 Task: Create Board Reputation Management Solutions to Workspace Data Analytics Software. Create Board Brand Reputation Analysis to Workspace Data Analytics Software. Create Board Employee Feedback and Engagement Survey Design and Analysis to Workspace Data Analytics Software
Action: Mouse moved to (508, 113)
Screenshot: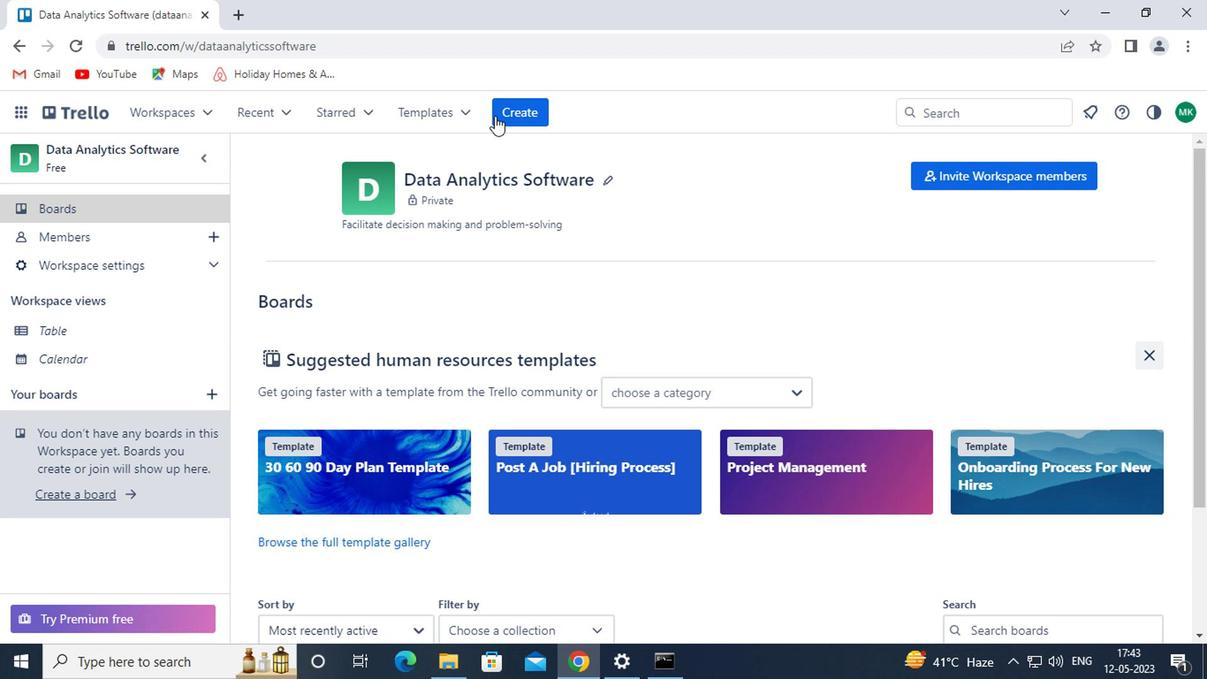 
Action: Mouse pressed left at (508, 113)
Screenshot: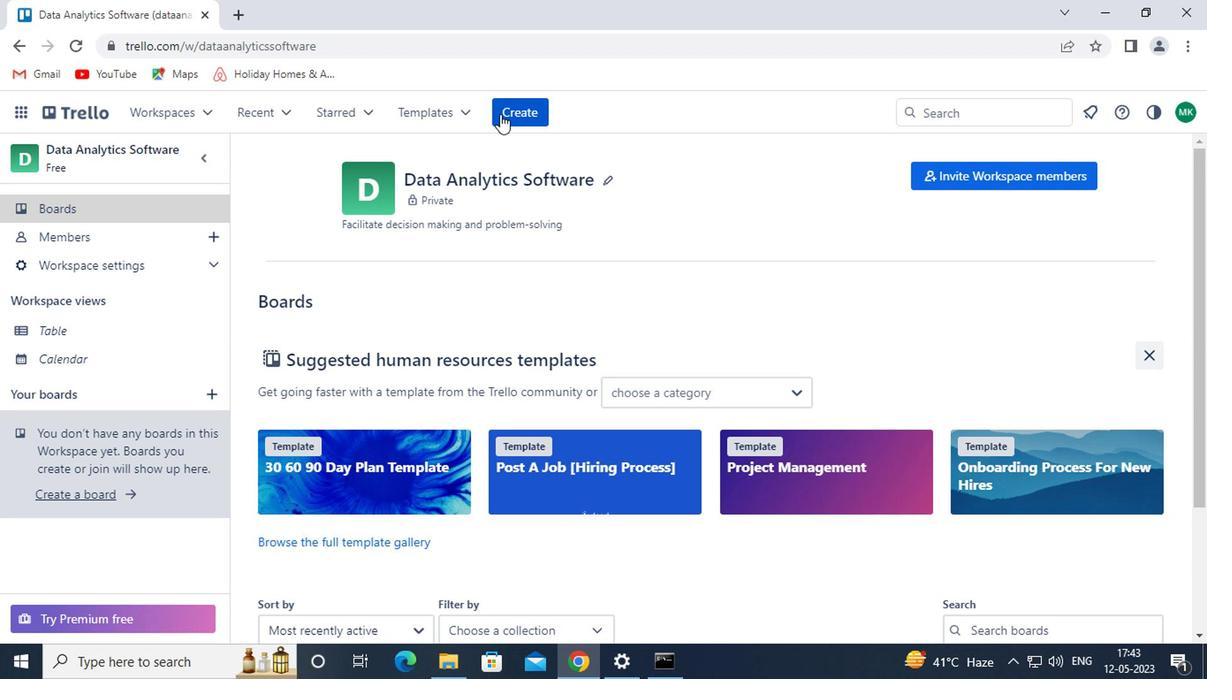 
Action: Mouse moved to (518, 162)
Screenshot: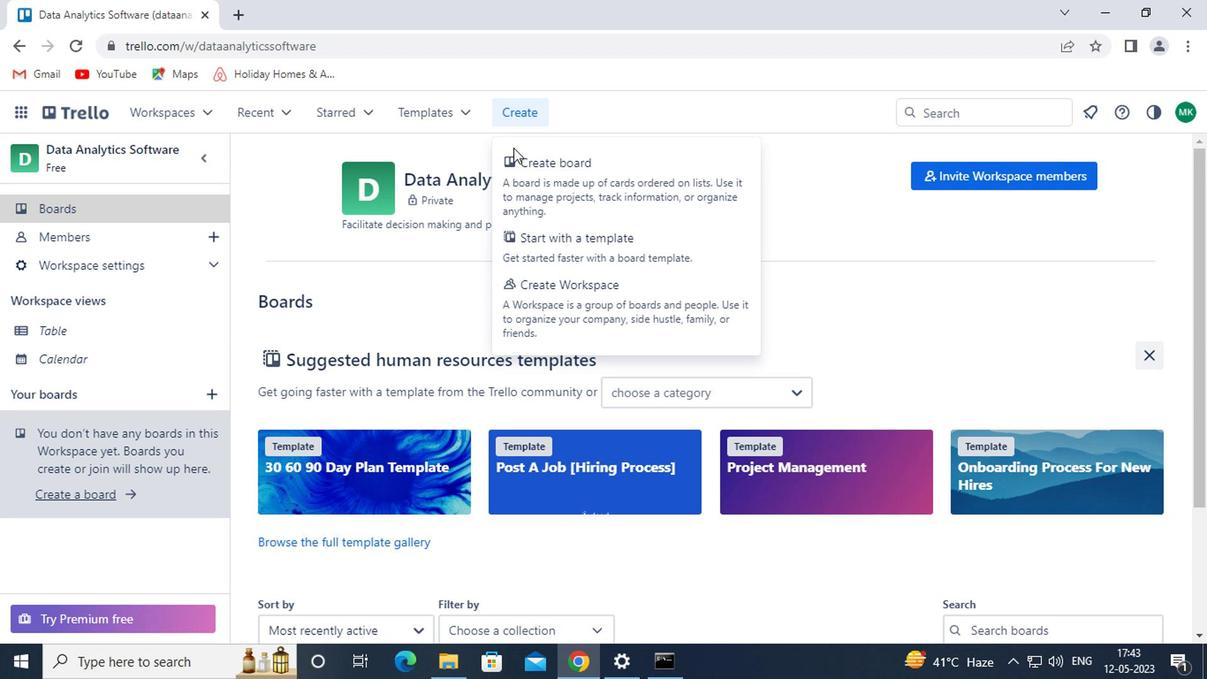 
Action: Mouse pressed left at (518, 162)
Screenshot: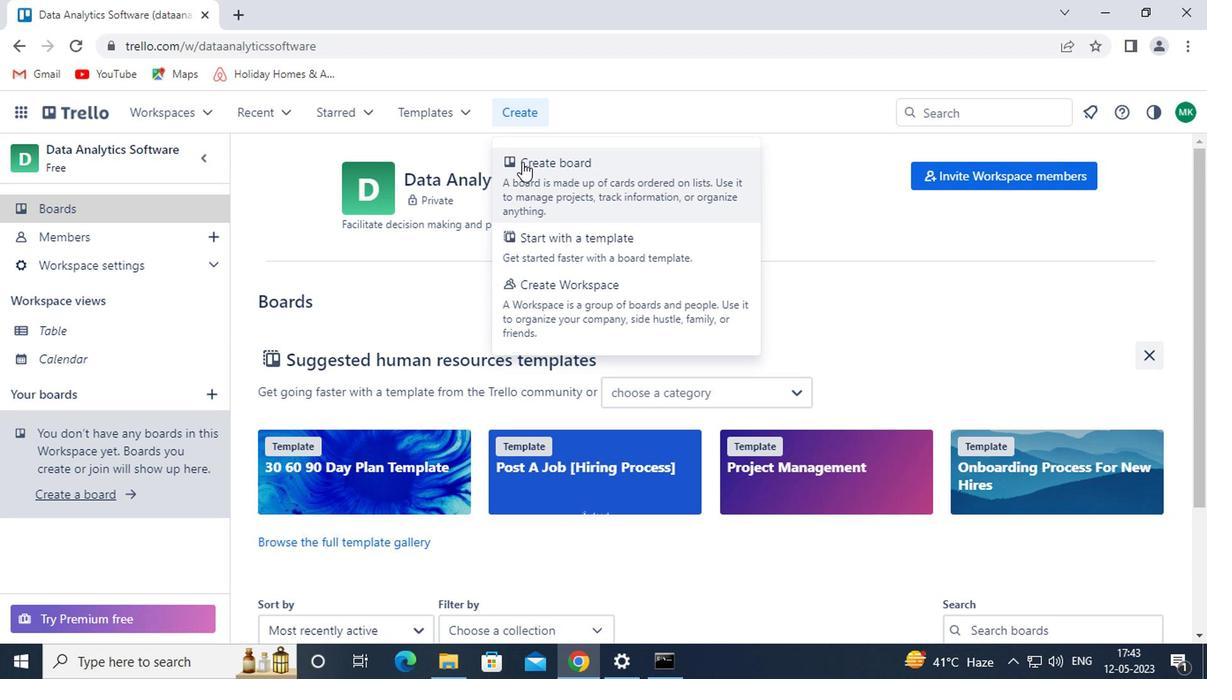 
Action: Mouse moved to (580, 447)
Screenshot: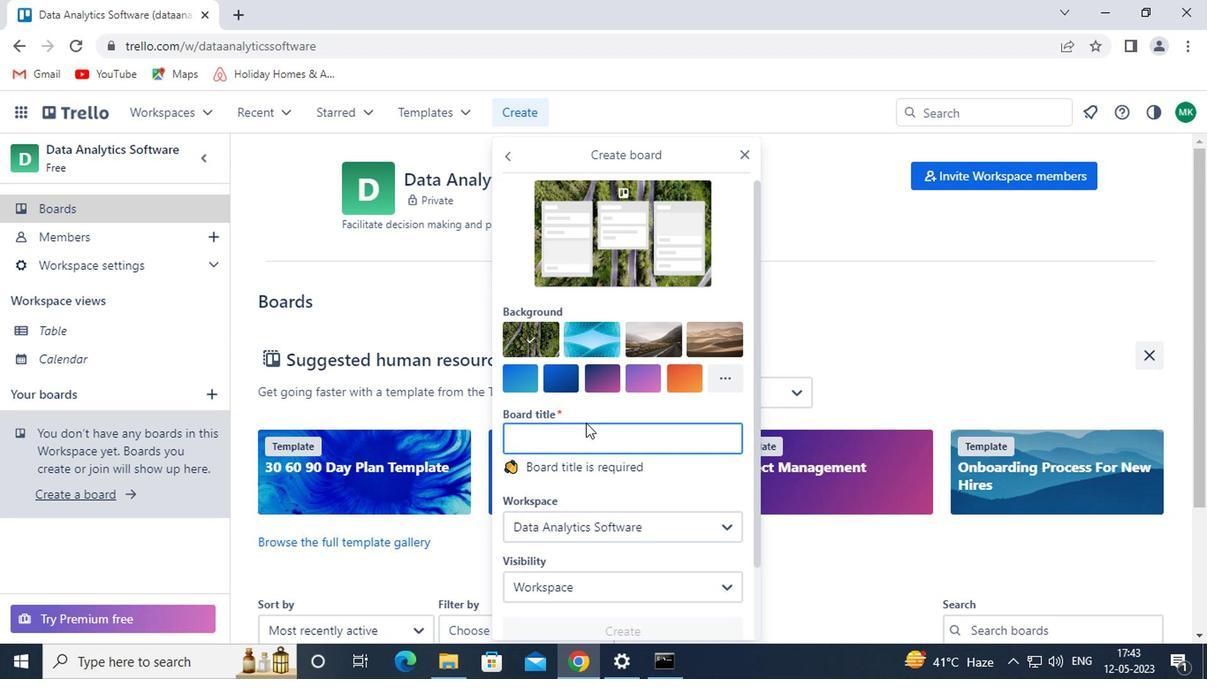 
Action: Mouse pressed left at (580, 447)
Screenshot: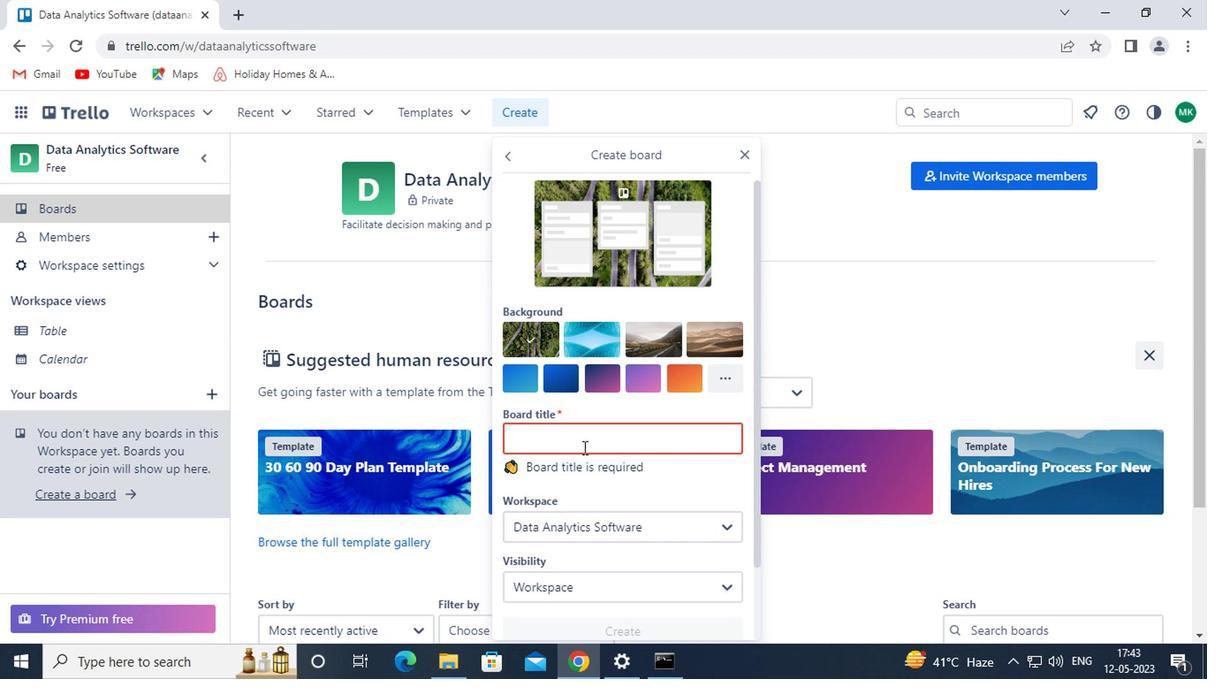 
Action: Key pressed <Key.shift><Key.shift><Key.shift><Key.shift><Key.shift><Key.shift><Key.shift><Key.shift><Key.shift><Key.shift><Key.shift><Key.shift><Key.shift><Key.shift><Key.shift><Key.shift><Key.shift><Key.shift><Key.shift><Key.shift>REPUTATION<Key.space><Key.shift>MANAGEMENT<Key.space><Key.shift>SOLUTIONS
Screenshot: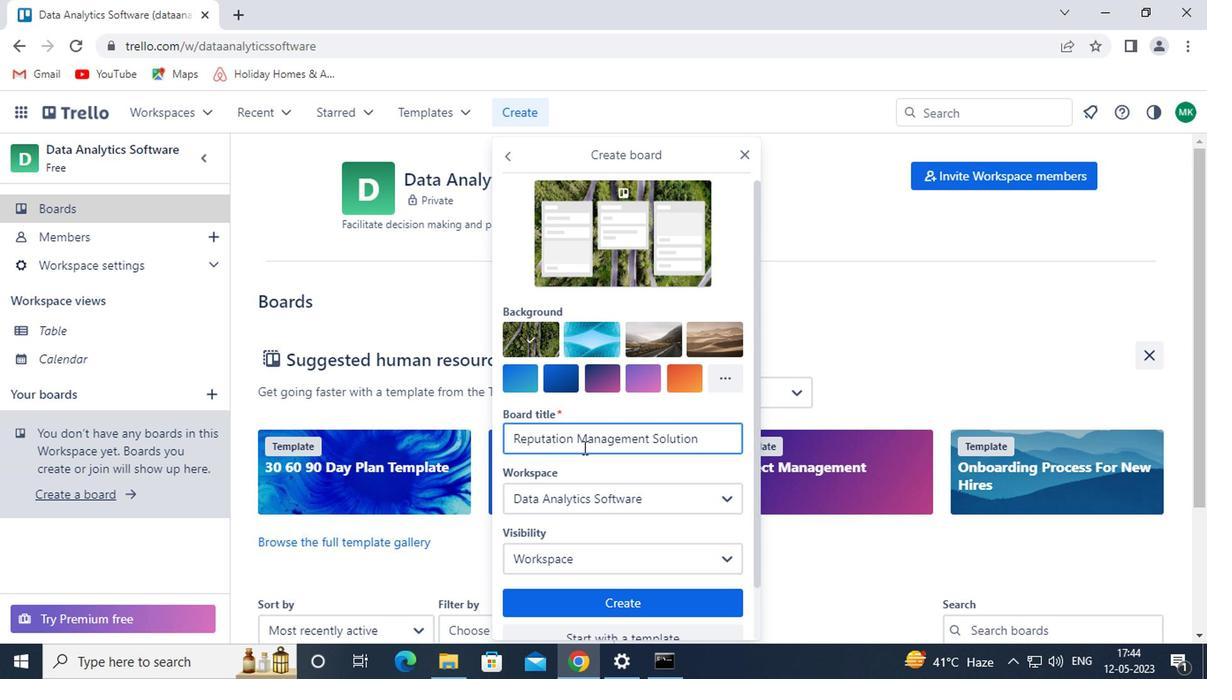 
Action: Mouse moved to (585, 596)
Screenshot: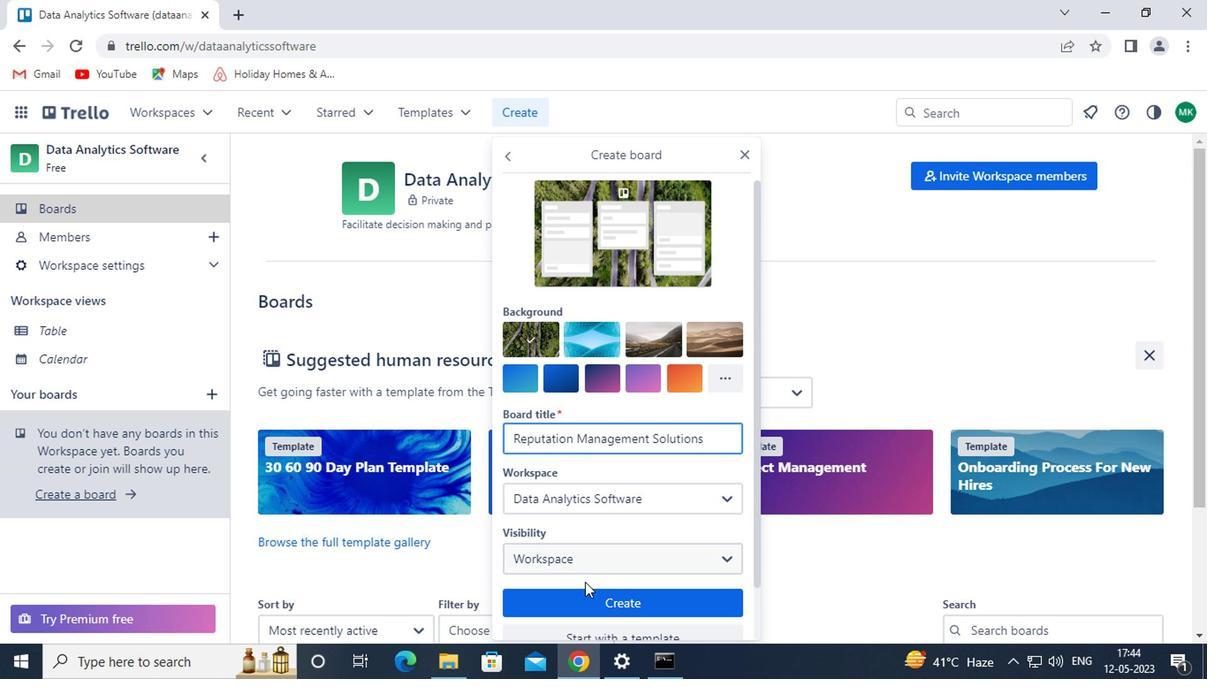 
Action: Mouse pressed left at (585, 596)
Screenshot: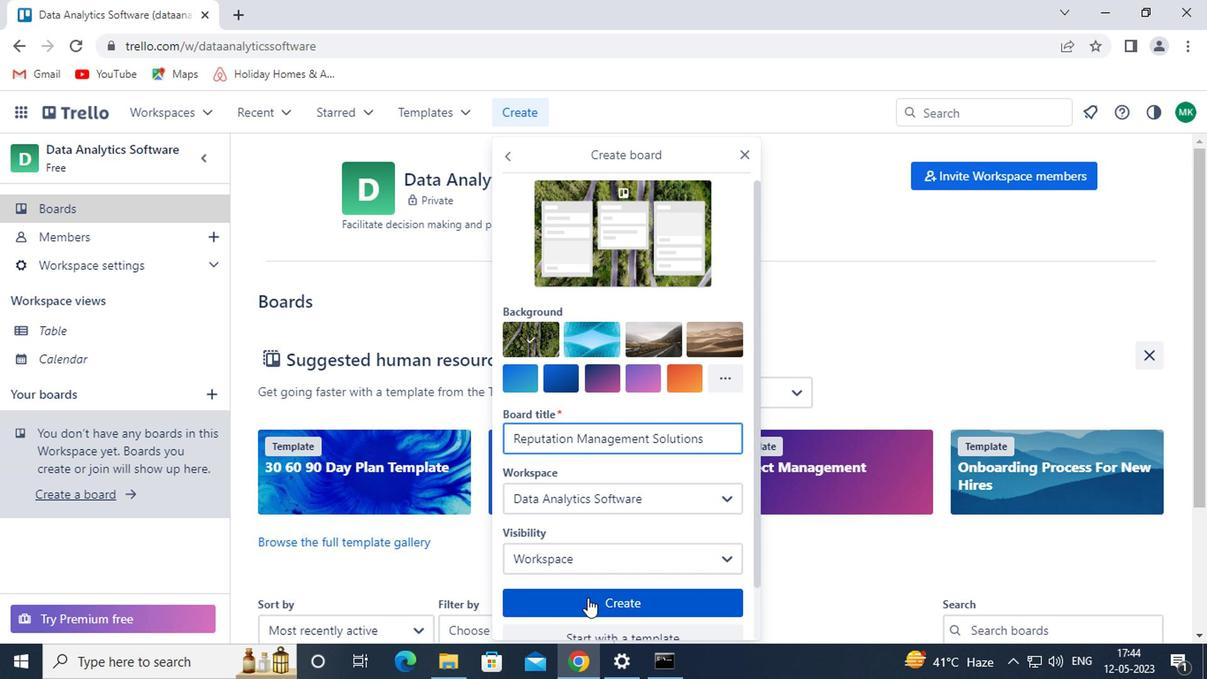 
Action: Mouse moved to (508, 113)
Screenshot: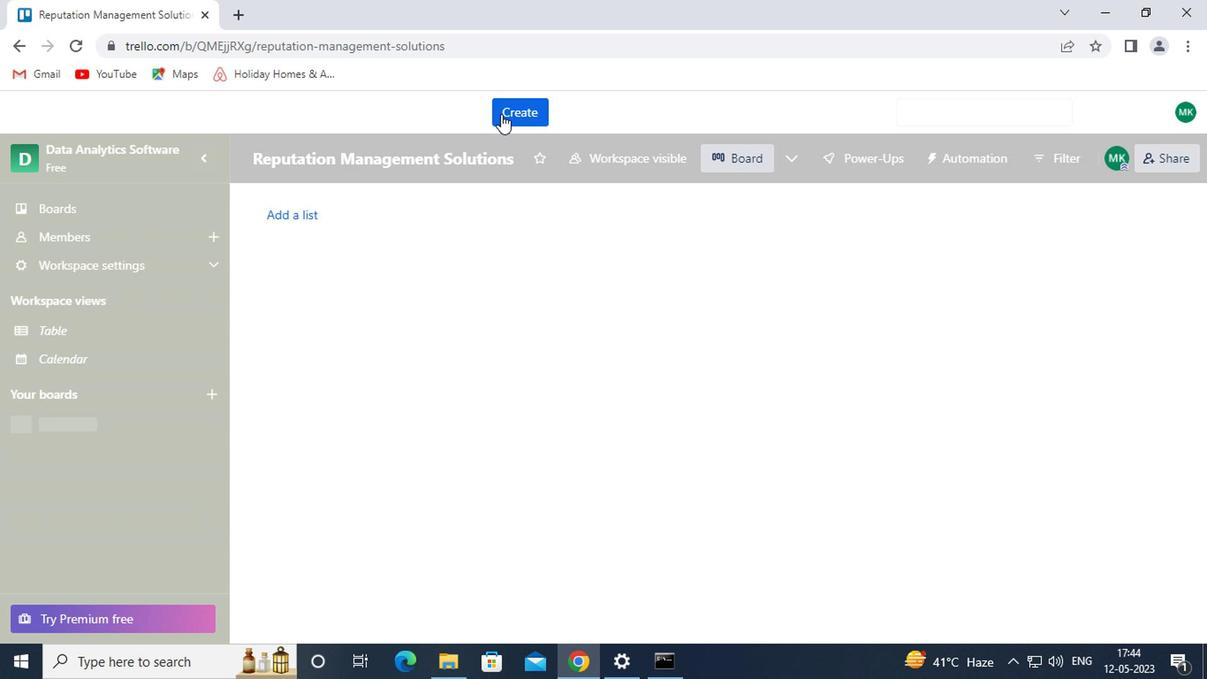 
Action: Mouse pressed left at (508, 113)
Screenshot: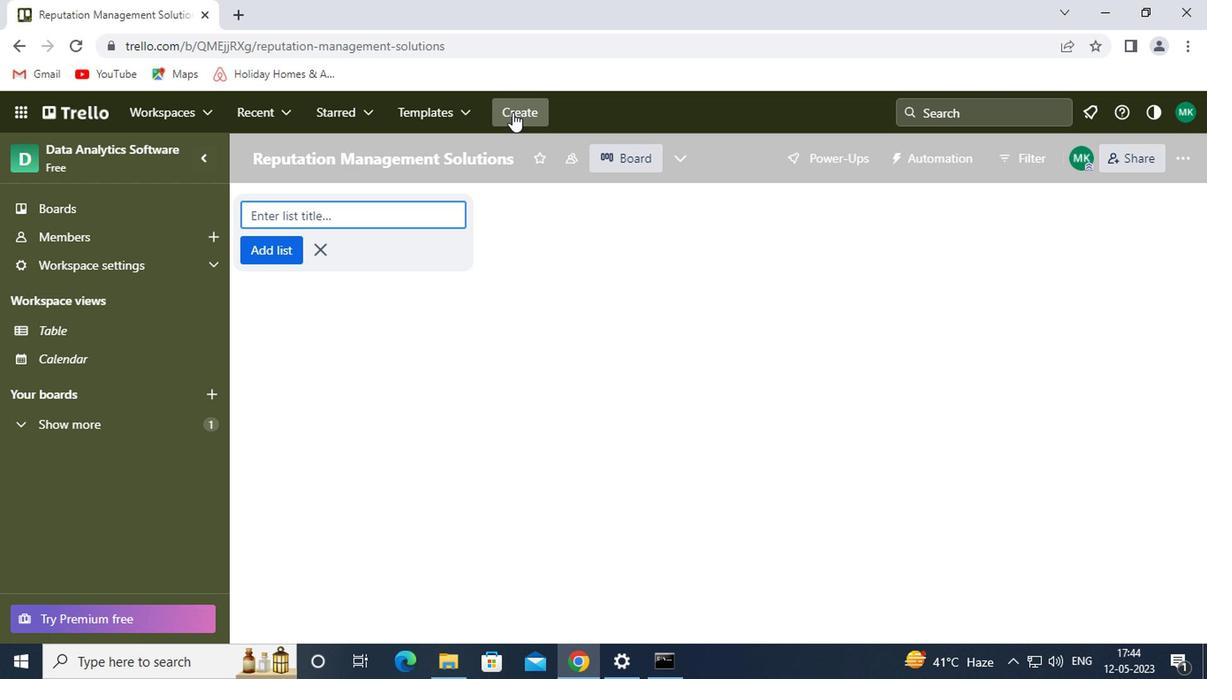 
Action: Mouse moved to (539, 163)
Screenshot: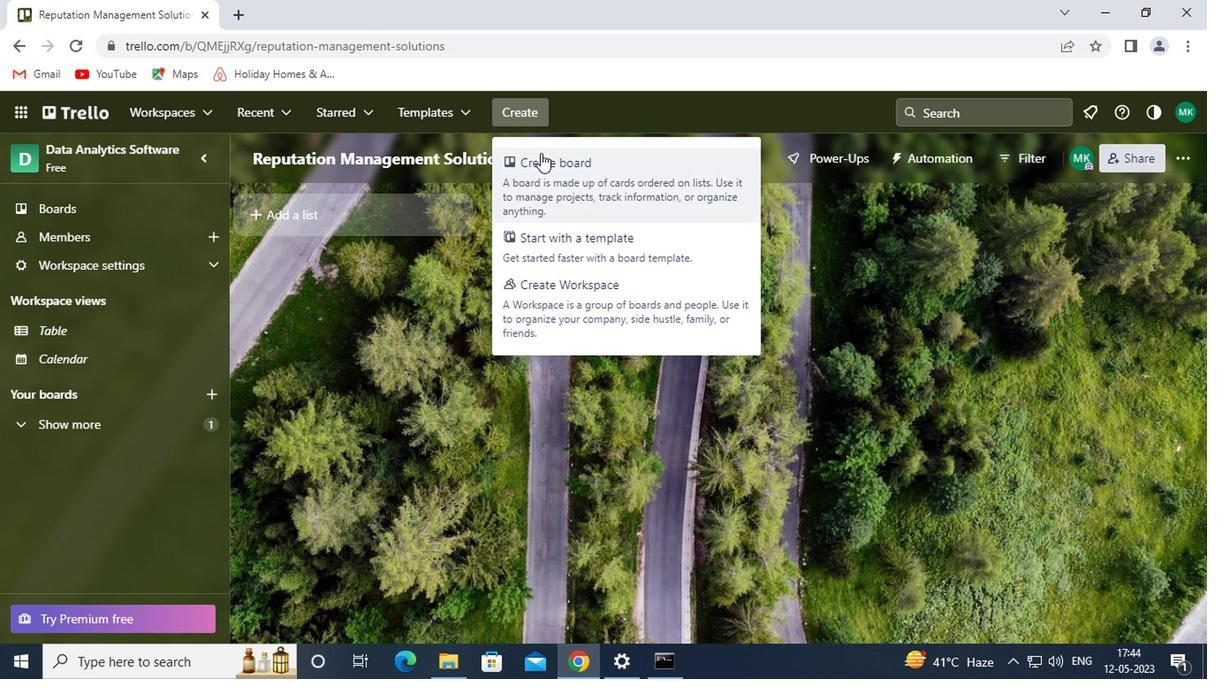 
Action: Mouse pressed left at (539, 163)
Screenshot: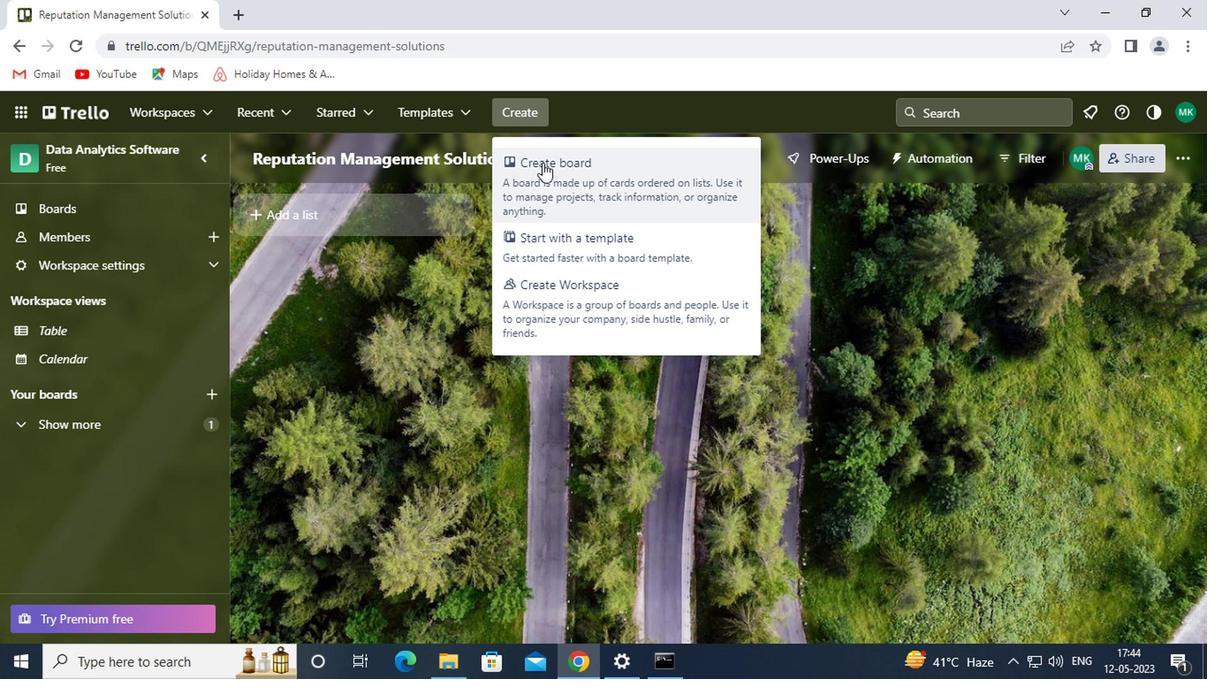 
Action: Mouse moved to (567, 447)
Screenshot: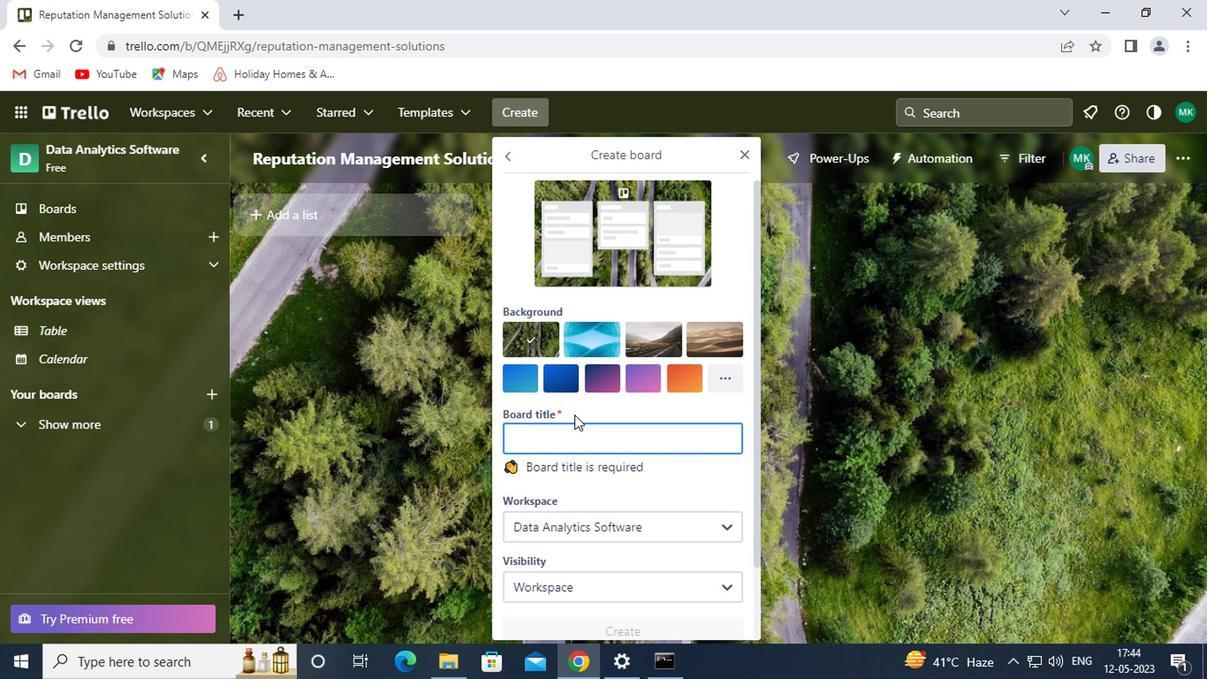 
Action: Mouse pressed left at (567, 447)
Screenshot: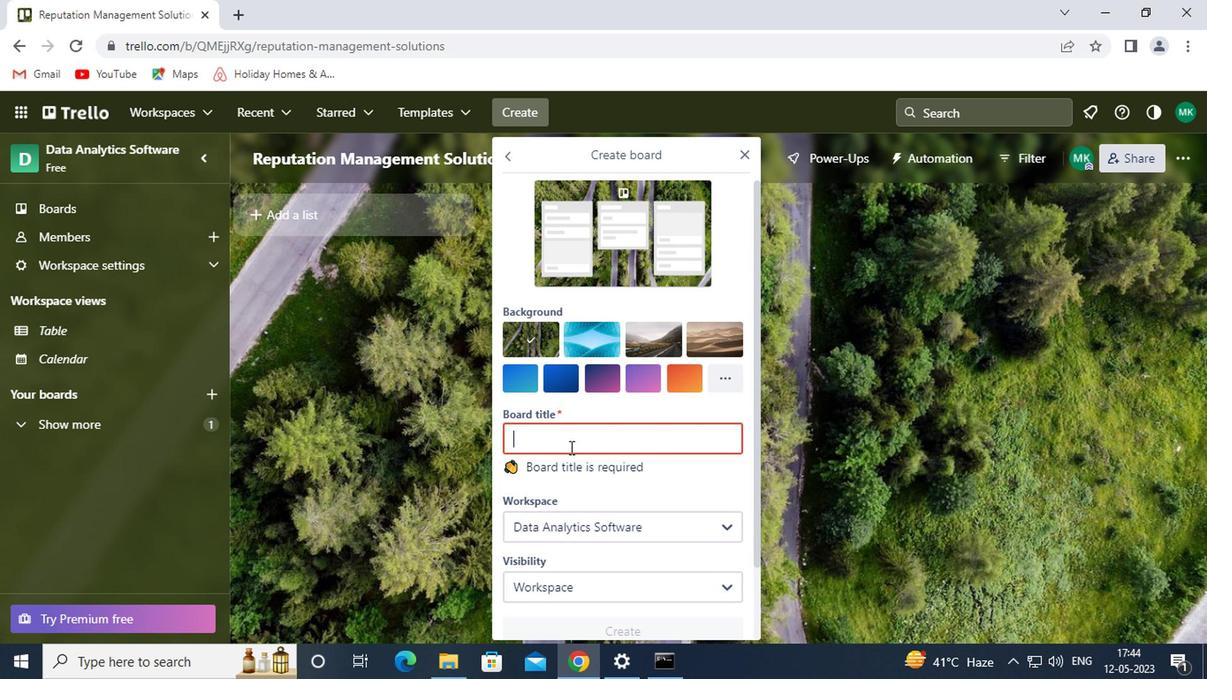 
Action: Key pressed <Key.shift><Key.shift><Key.shift><Key.shift><Key.shift><Key.shift><Key.shift><Key.shift><Key.shift><Key.shift><Key.shift><Key.shift><Key.shift><Key.shift><Key.shift><Key.shift><Key.shift><Key.shift><Key.shift><Key.shift><Key.shift><Key.shift>REPUTATION<Key.space><Key.shift>ANALYSIS
Screenshot: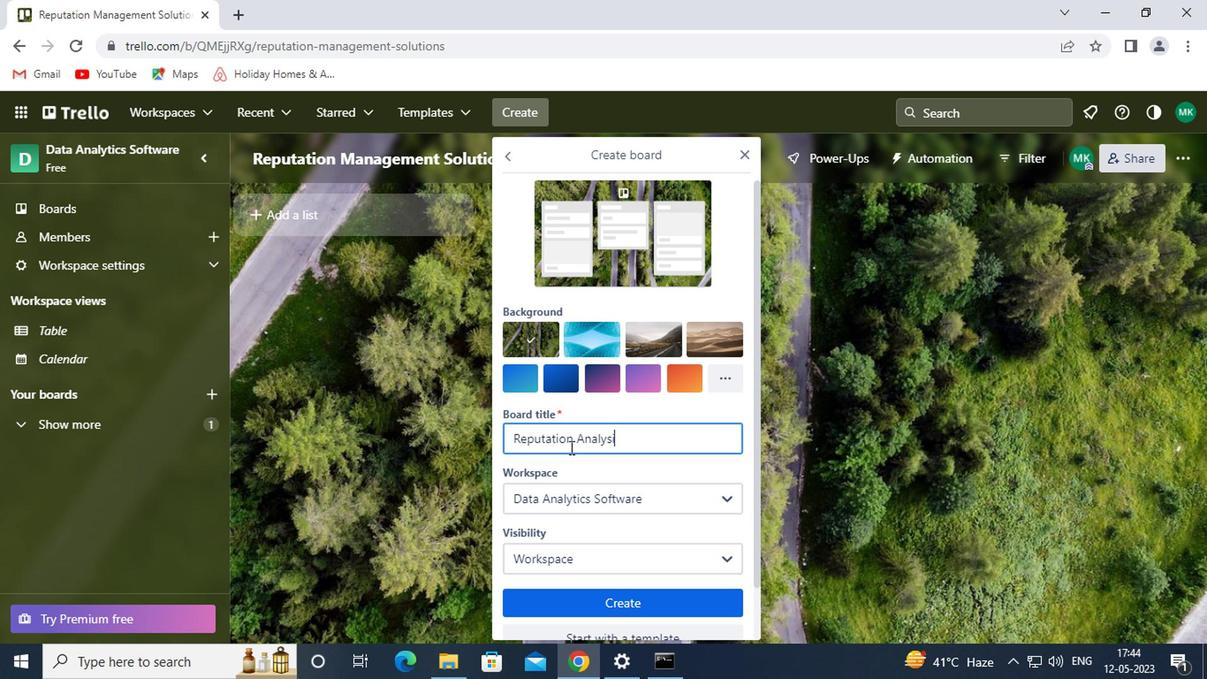 
Action: Mouse scrolled (567, 446) with delta (0, 0)
Screenshot: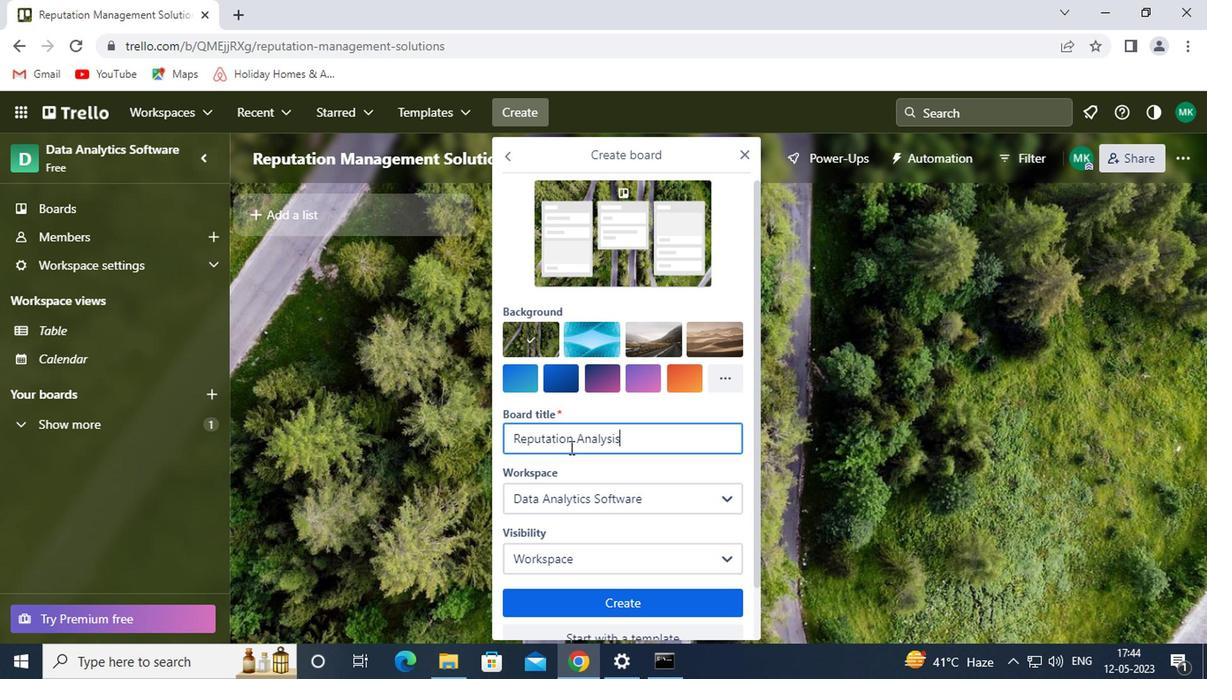 
Action: Mouse moved to (600, 539)
Screenshot: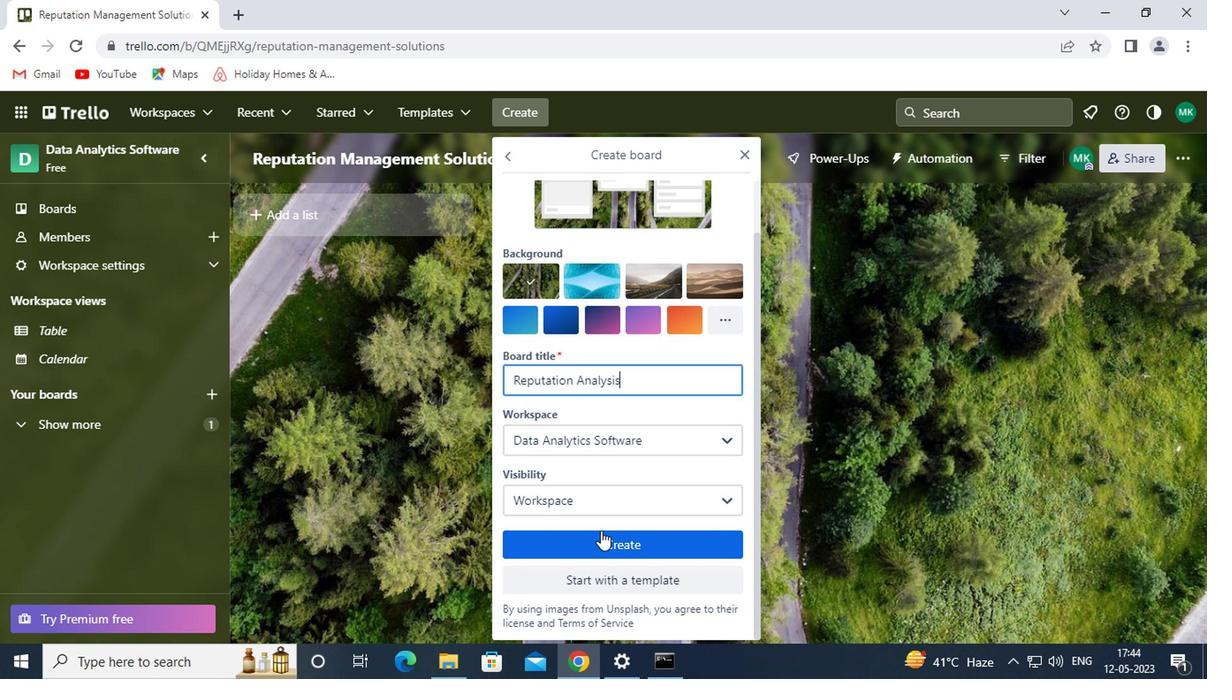 
Action: Mouse pressed left at (600, 539)
Screenshot: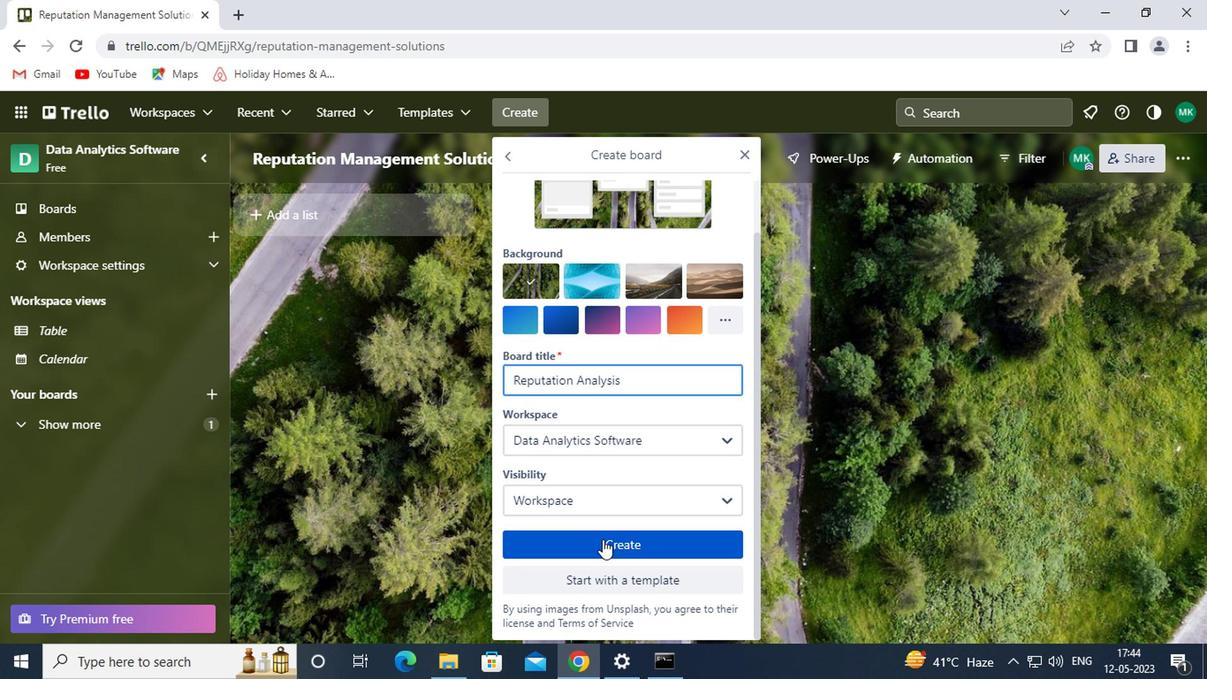
Action: Mouse moved to (507, 113)
Screenshot: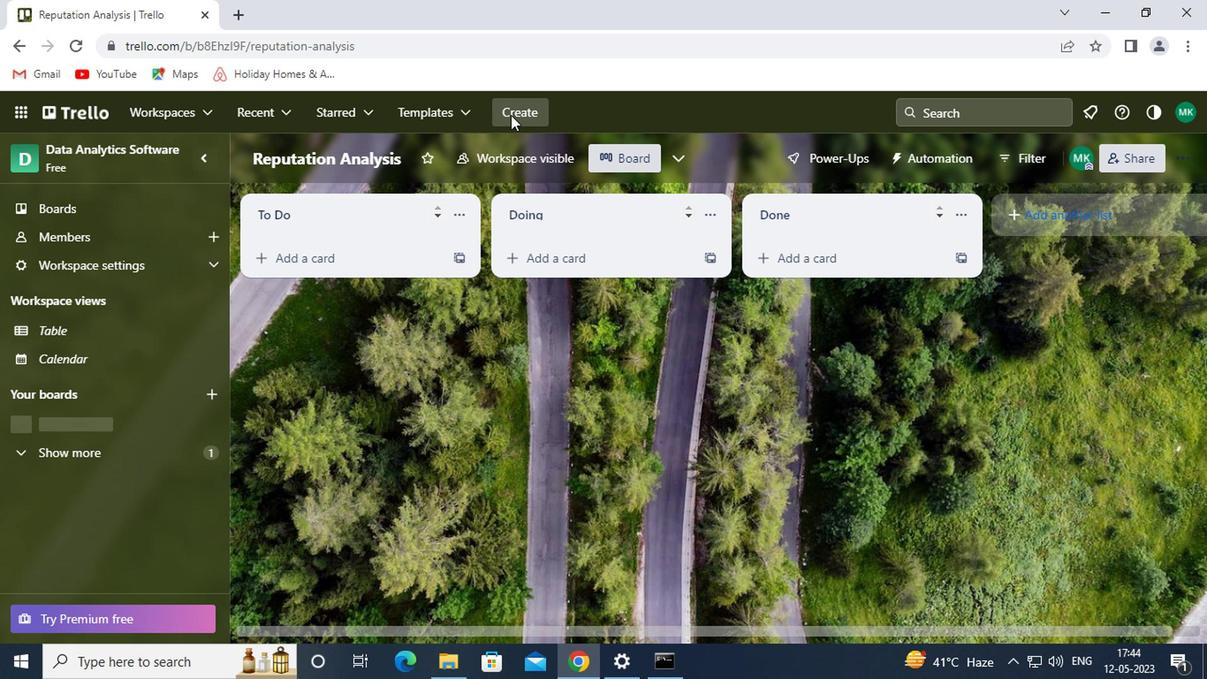 
Action: Mouse pressed left at (507, 113)
Screenshot: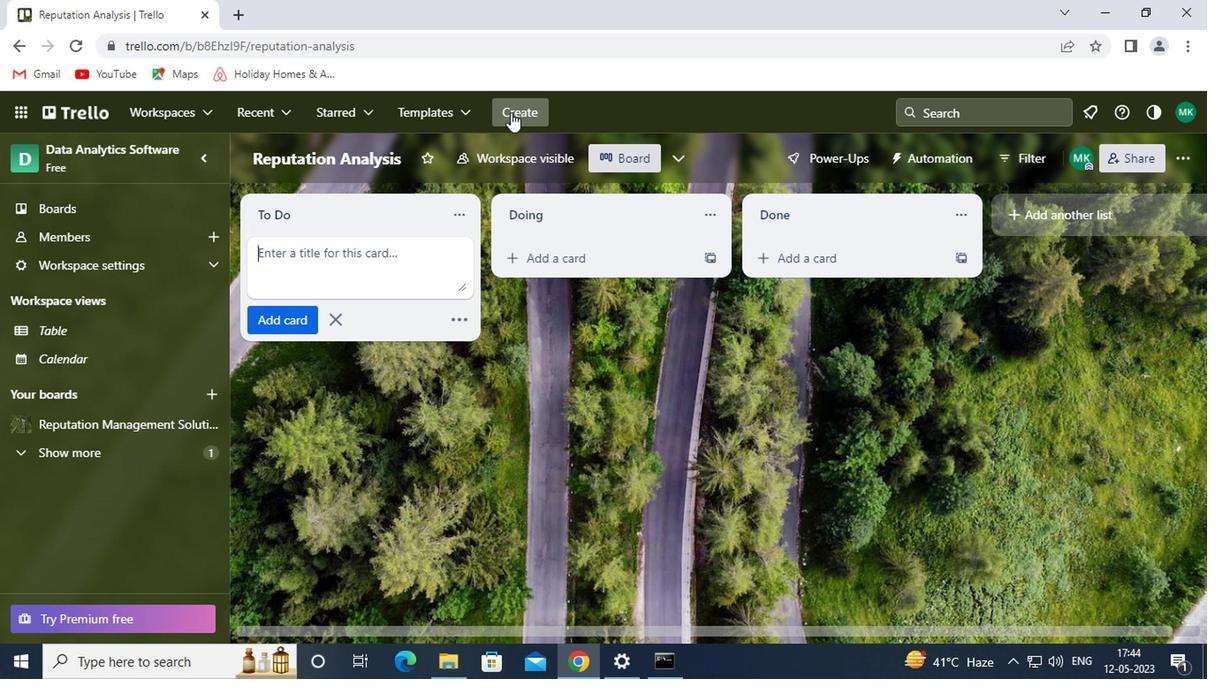 
Action: Mouse moved to (523, 170)
Screenshot: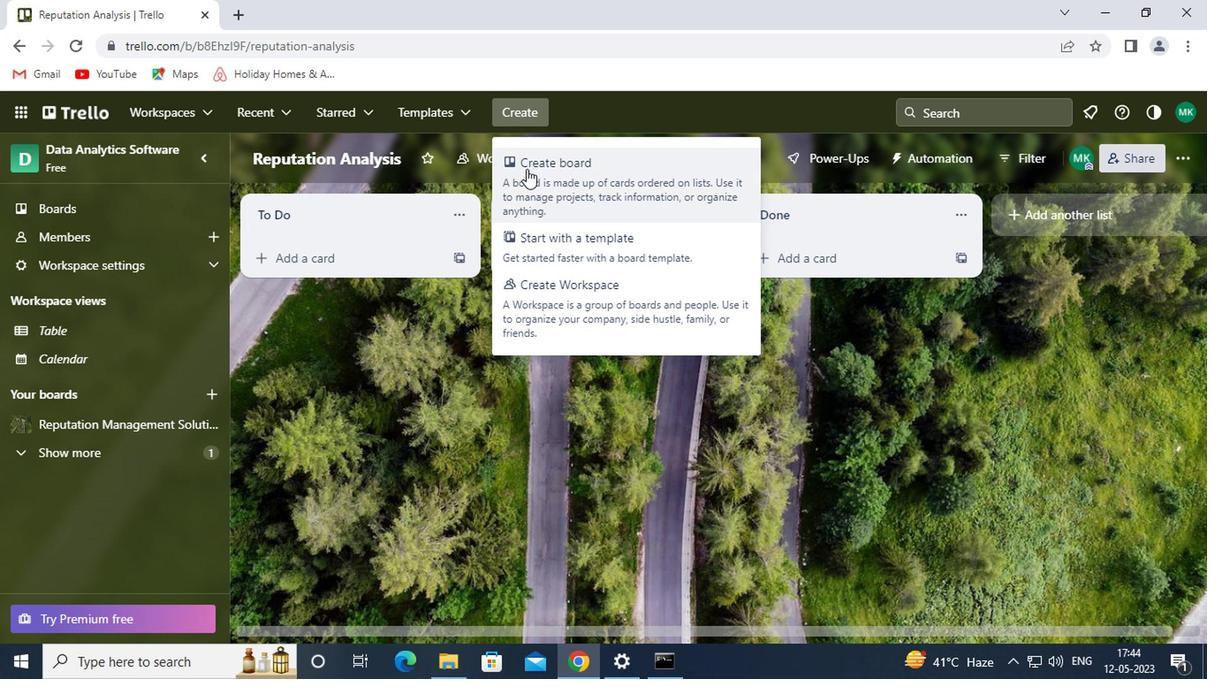 
Action: Mouse pressed left at (523, 170)
Screenshot: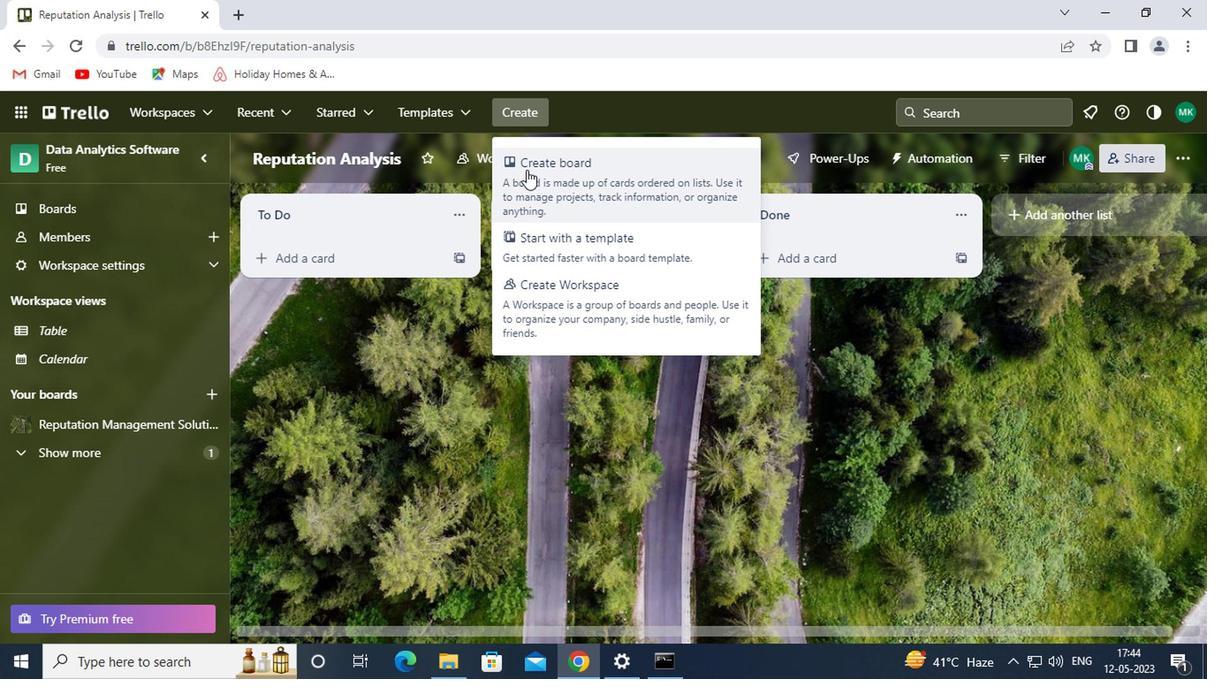 
Action: Mouse moved to (525, 442)
Screenshot: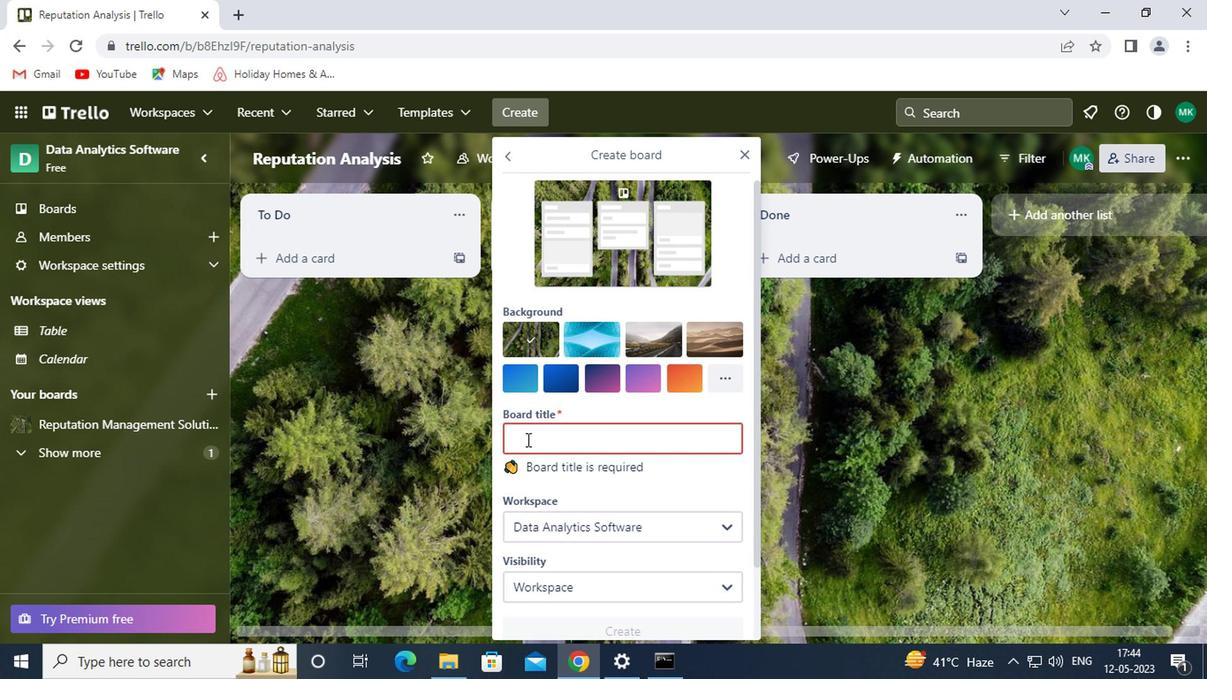 
Action: Mouse pressed left at (525, 442)
Screenshot: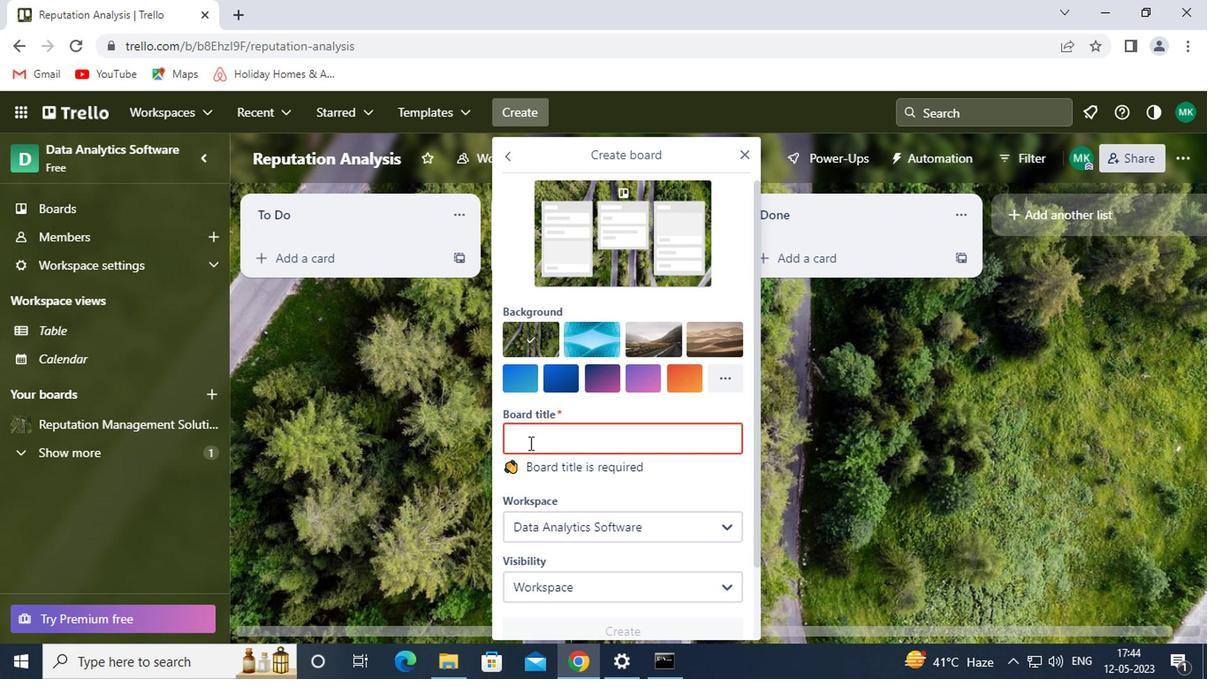
Action: Key pressed <Key.shift><Key.shift><Key.shift><Key.shift><Key.shift><Key.shift><Key.shift><Key.shift>EMPLOYEE<Key.space><Key.shift>FEEDBACK<Key.space><Key.shift><Key.shift><Key.shift><Key.shift>AND<Key.space><Key.shift>ENGAGEMENT<Key.space><Key.shift>SURVEY<Key.space><Key.shift><Key.shift><Key.shift><Key.shift>DE<Key.backspace>ESIGN<Key.space>AND<Key.space><Key.shift><Key.shift><Key.shift><Key.shift><Key.shift>ANALYSIS
Screenshot: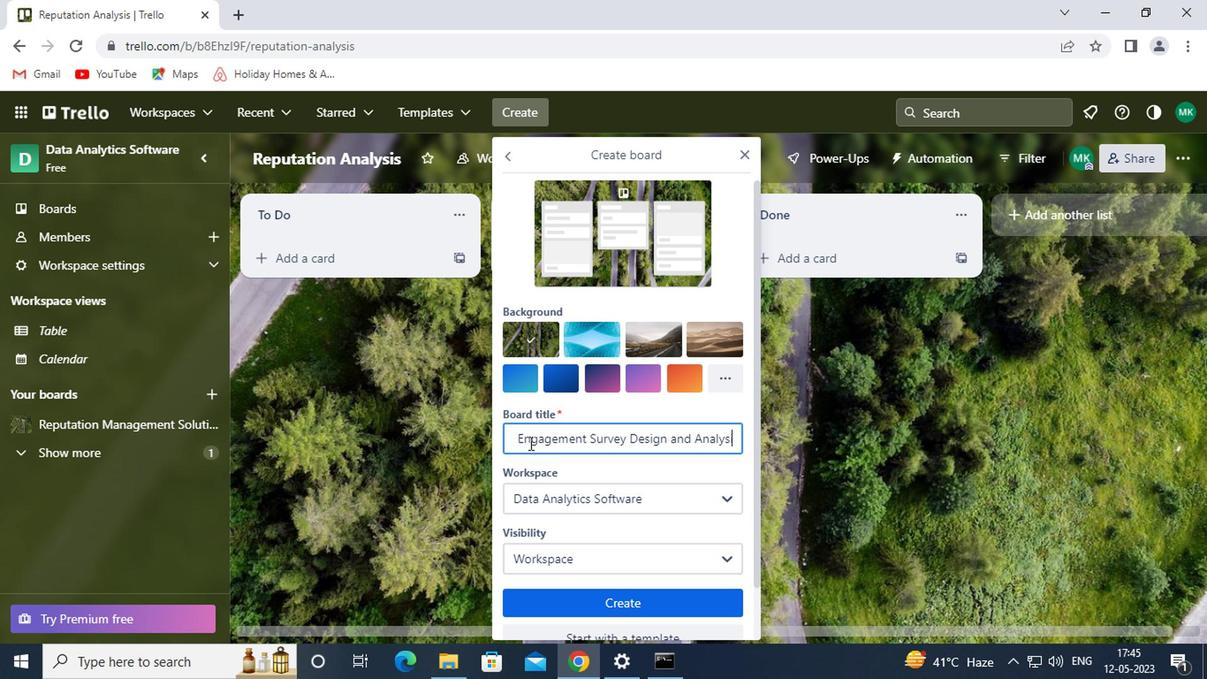 
Action: Mouse moved to (589, 609)
Screenshot: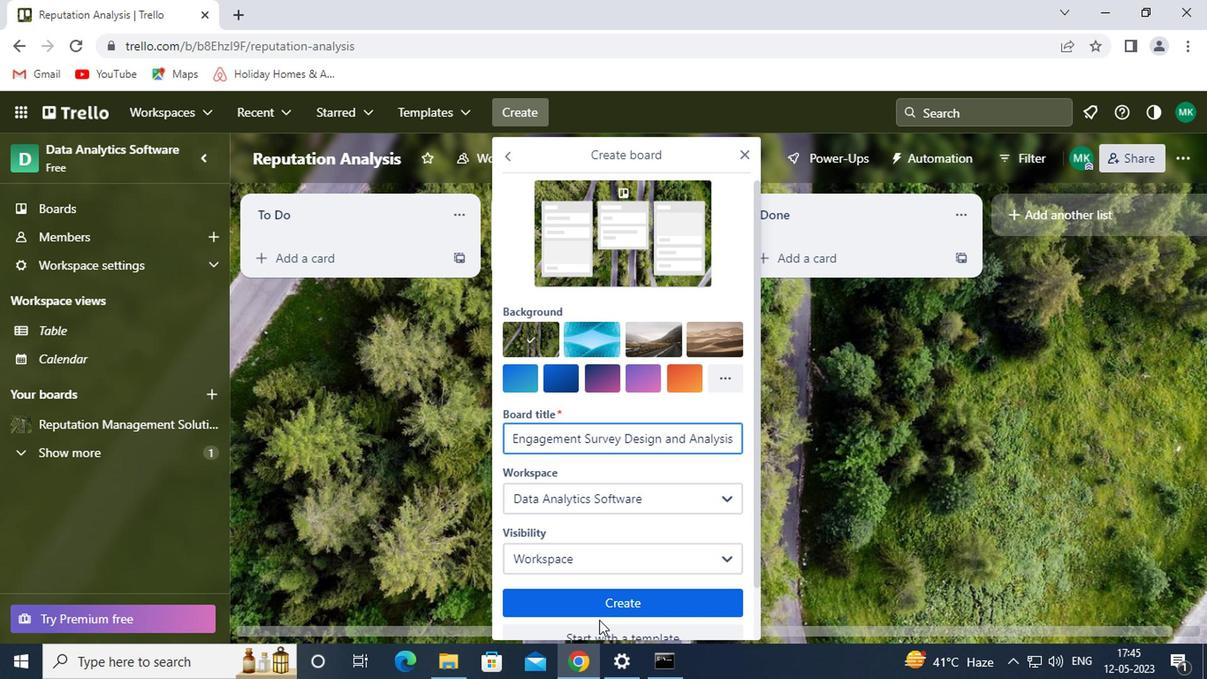 
Action: Mouse pressed left at (589, 609)
Screenshot: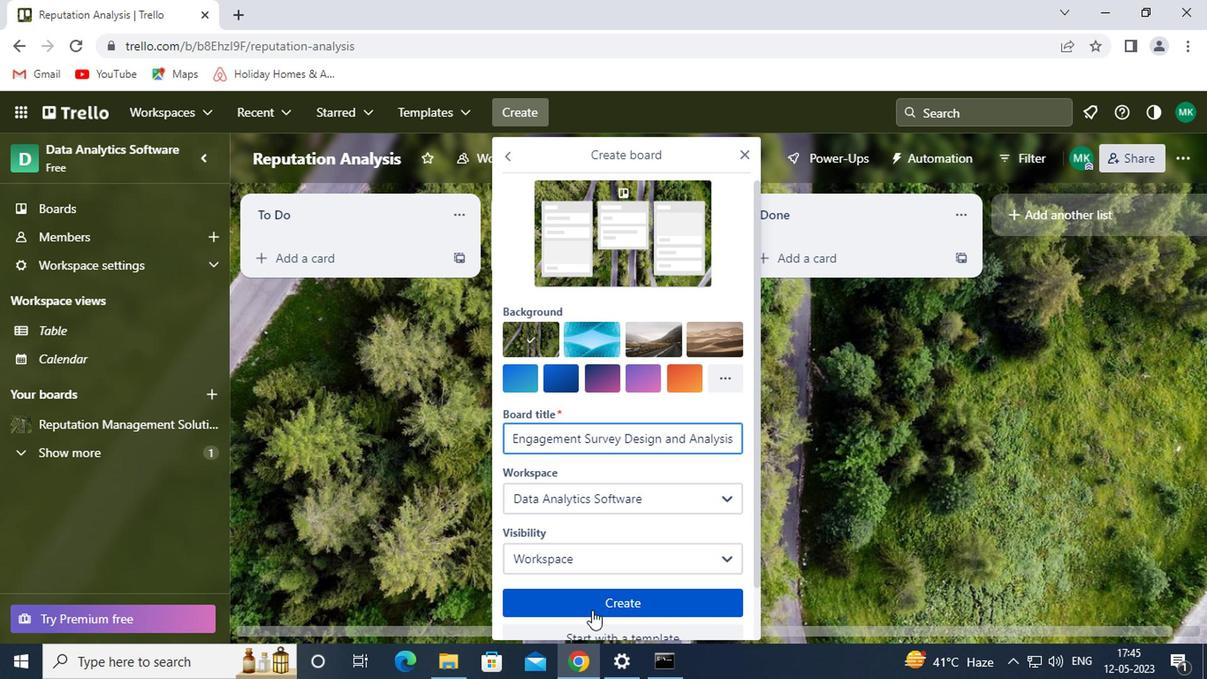 
Action: Mouse moved to (606, 469)
Screenshot: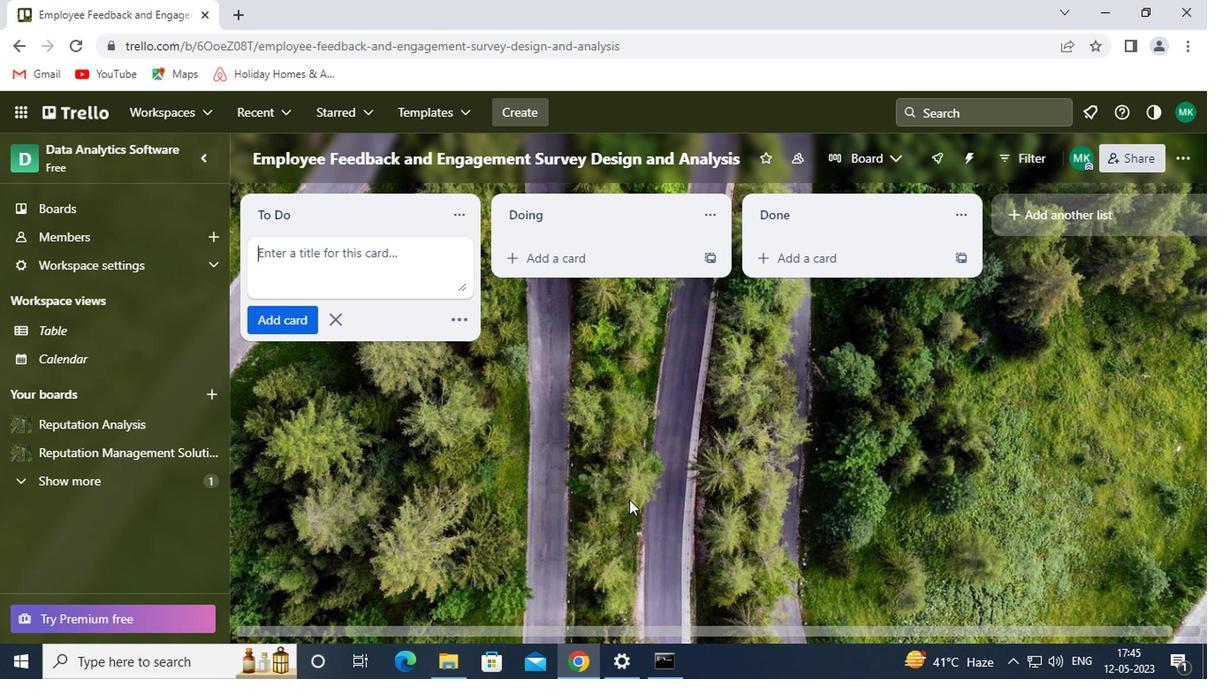 
